 Task: Toggle the close empty group's option in the editor management.
Action: Mouse moved to (19, 512)
Screenshot: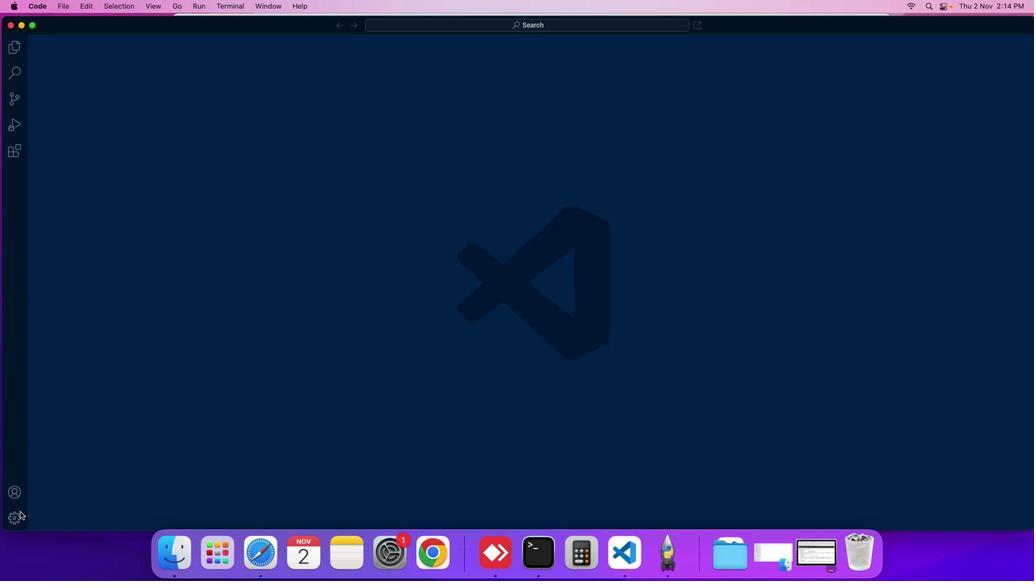 
Action: Mouse pressed left at (19, 512)
Screenshot: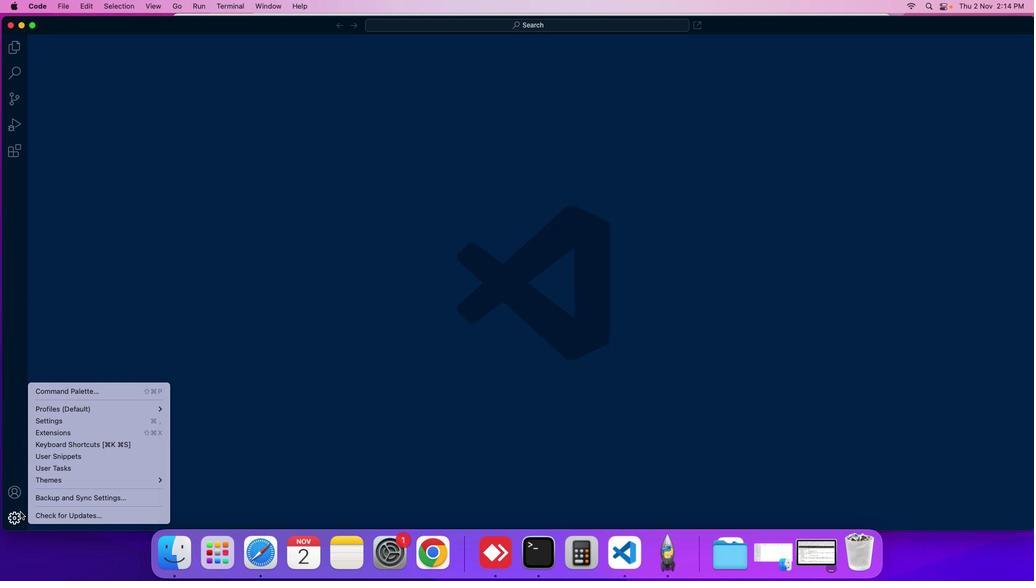 
Action: Mouse moved to (52, 425)
Screenshot: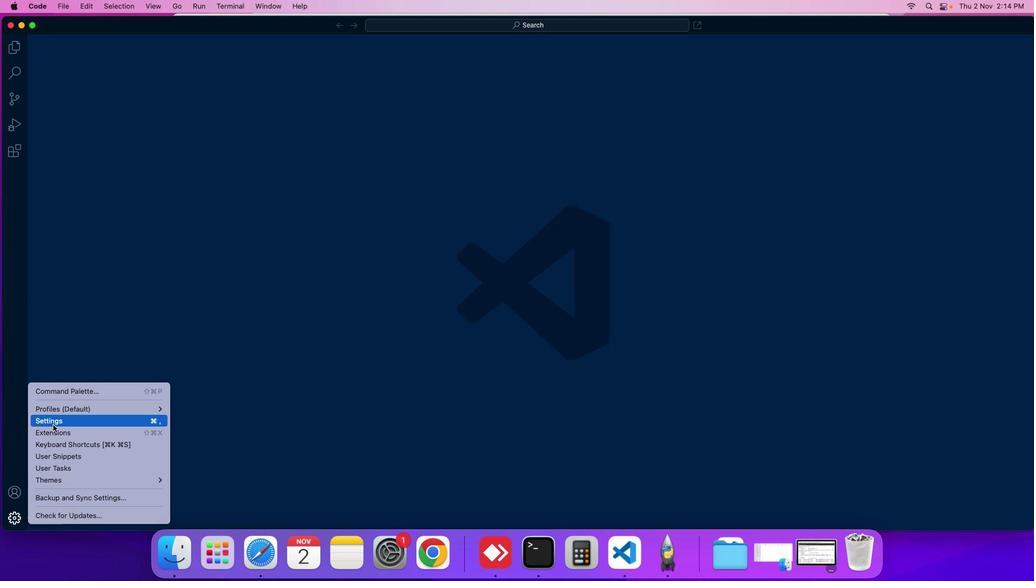 
Action: Mouse pressed left at (52, 425)
Screenshot: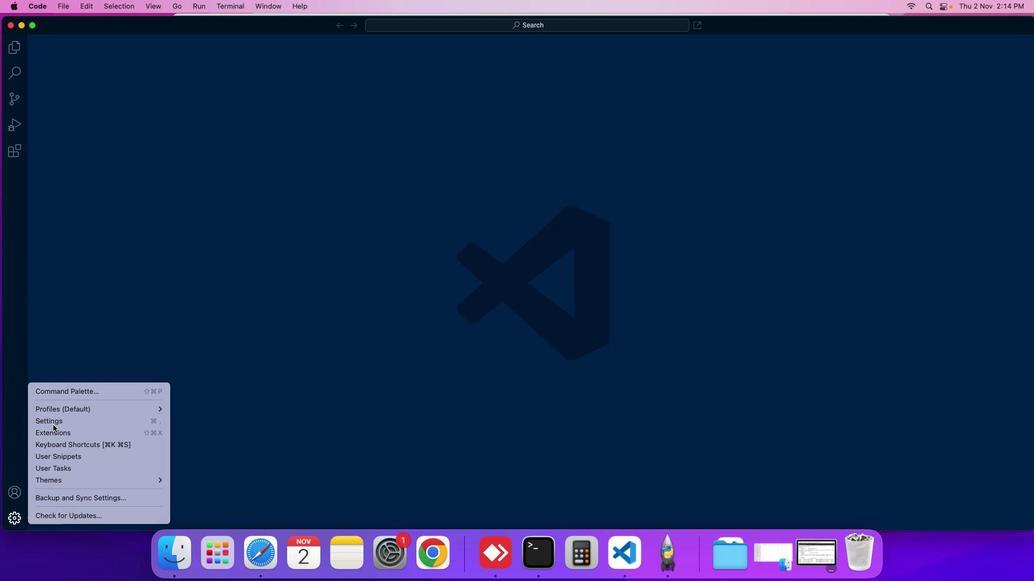 
Action: Mouse moved to (267, 135)
Screenshot: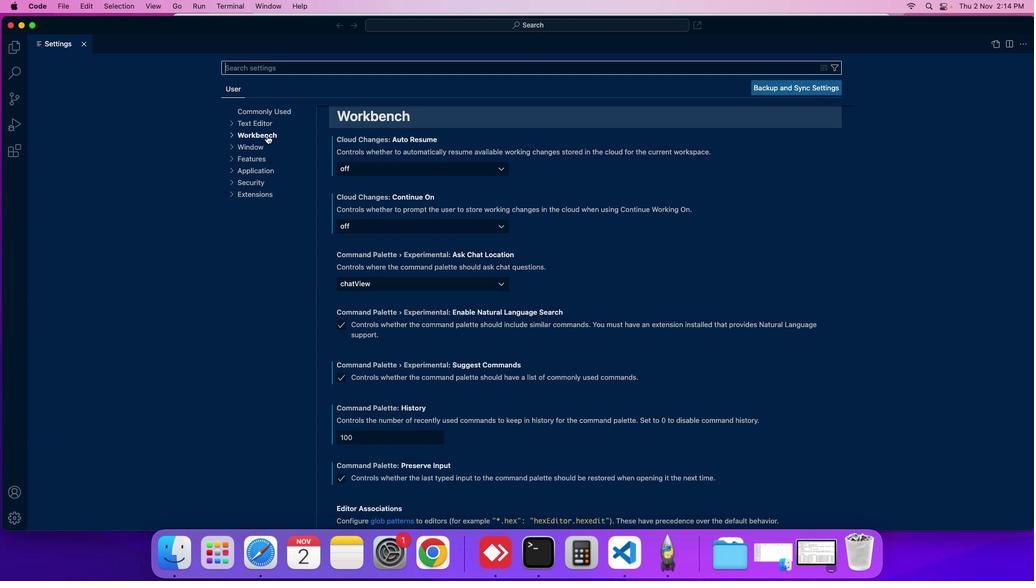 
Action: Mouse pressed left at (267, 135)
Screenshot: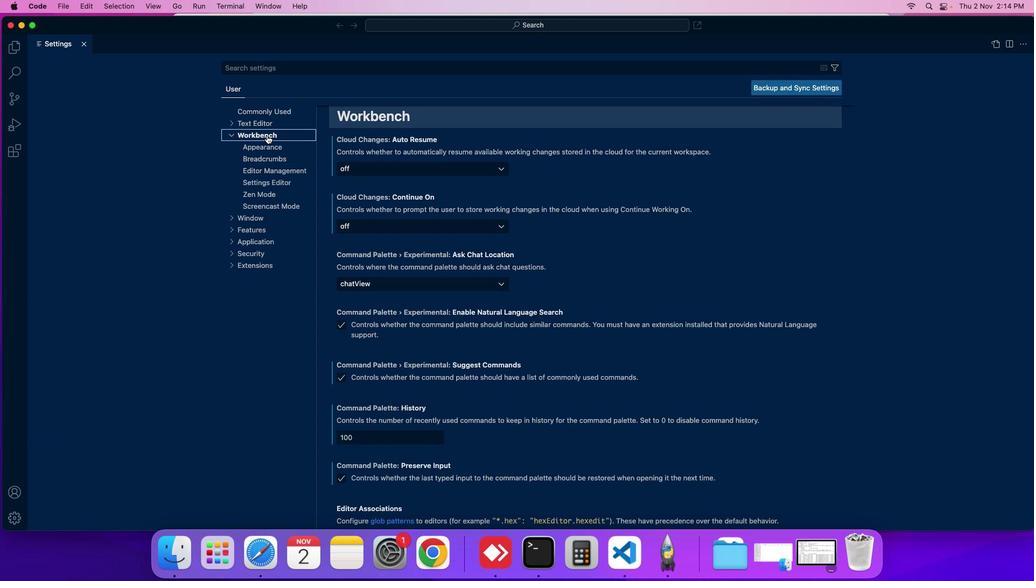 
Action: Mouse moved to (274, 156)
Screenshot: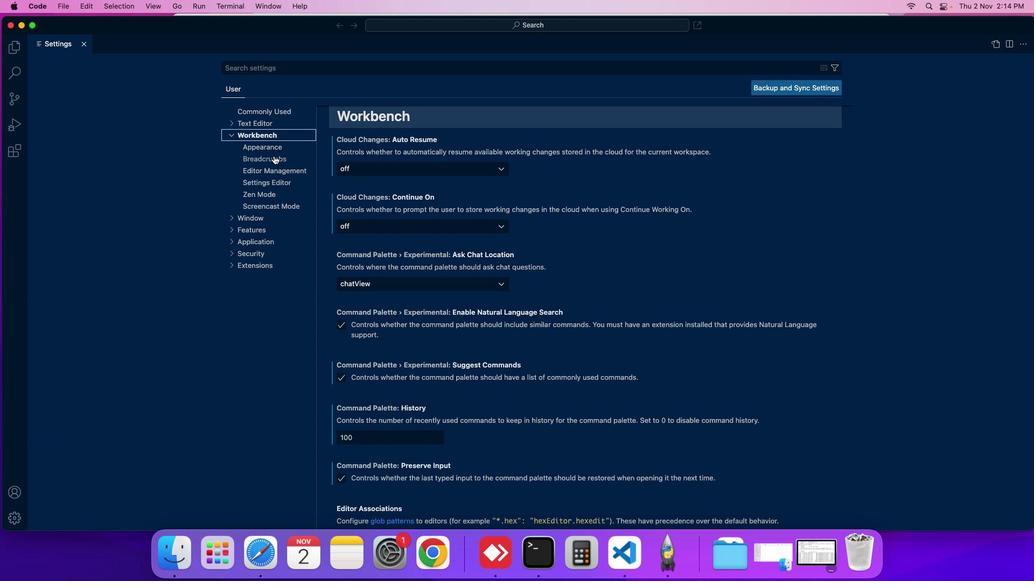 
Action: Mouse pressed left at (274, 156)
Screenshot: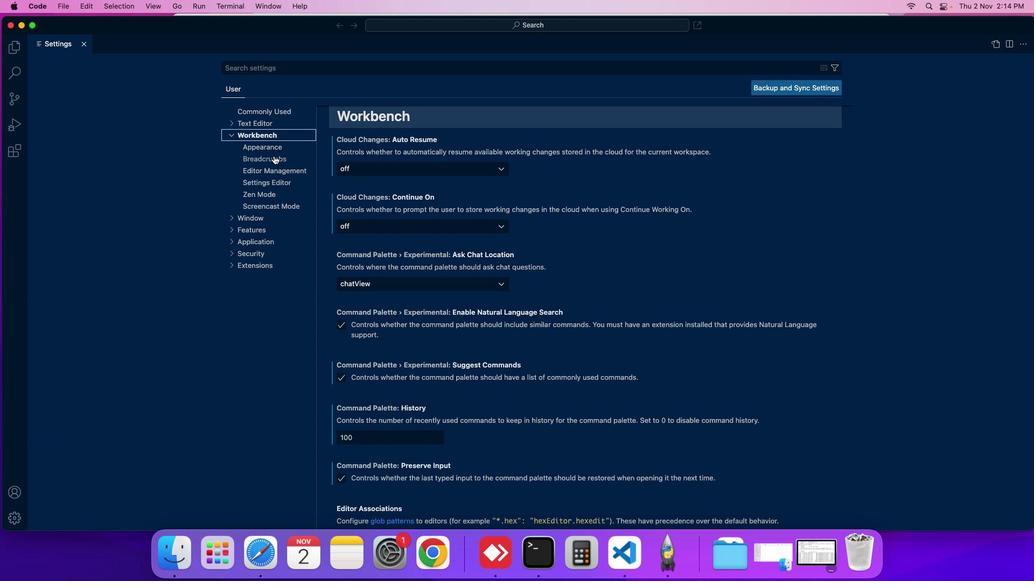 
Action: Mouse moved to (396, 247)
Screenshot: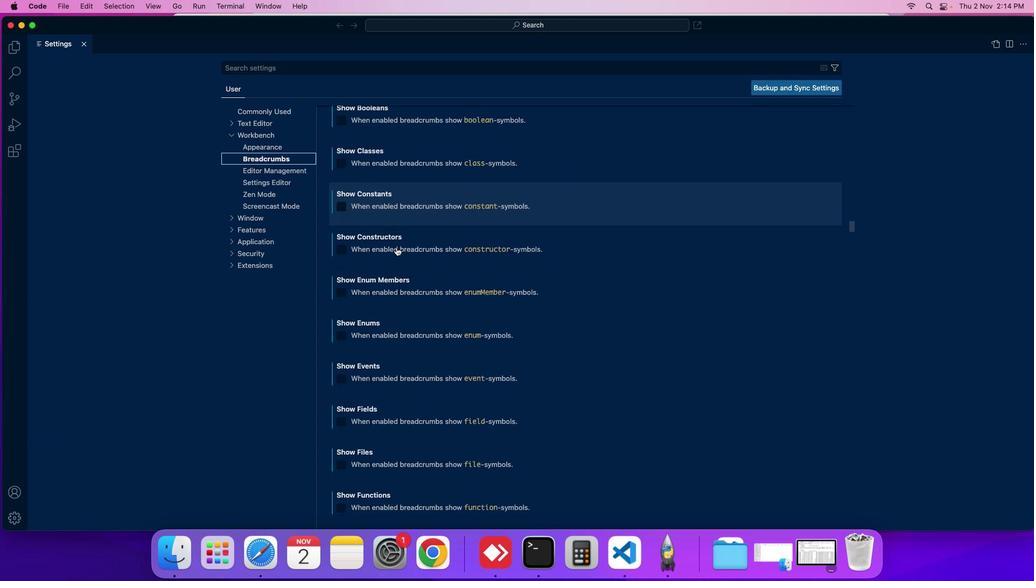
Action: Mouse scrolled (396, 247) with delta (0, 0)
Screenshot: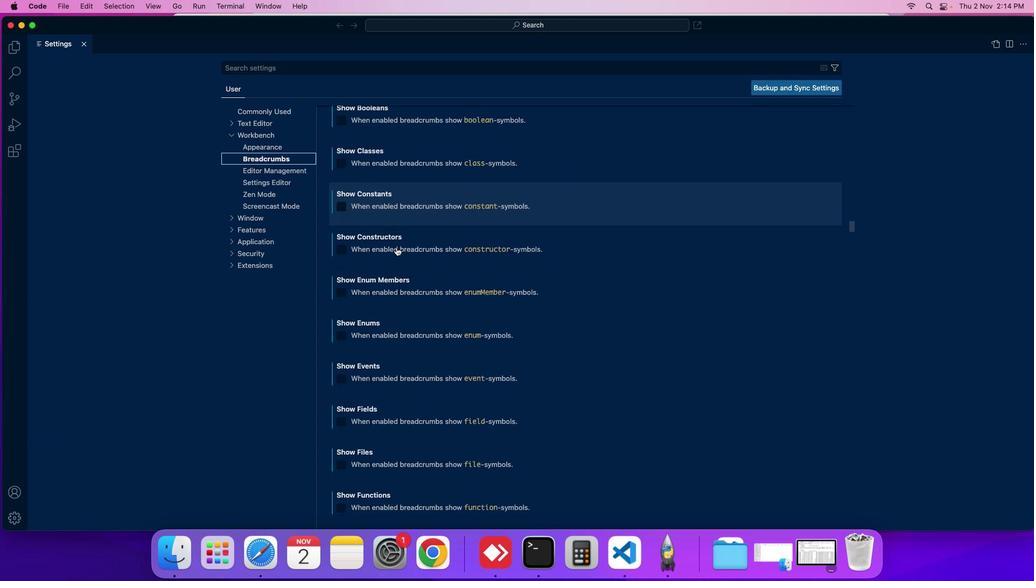 
Action: Mouse scrolled (396, 247) with delta (0, 0)
Screenshot: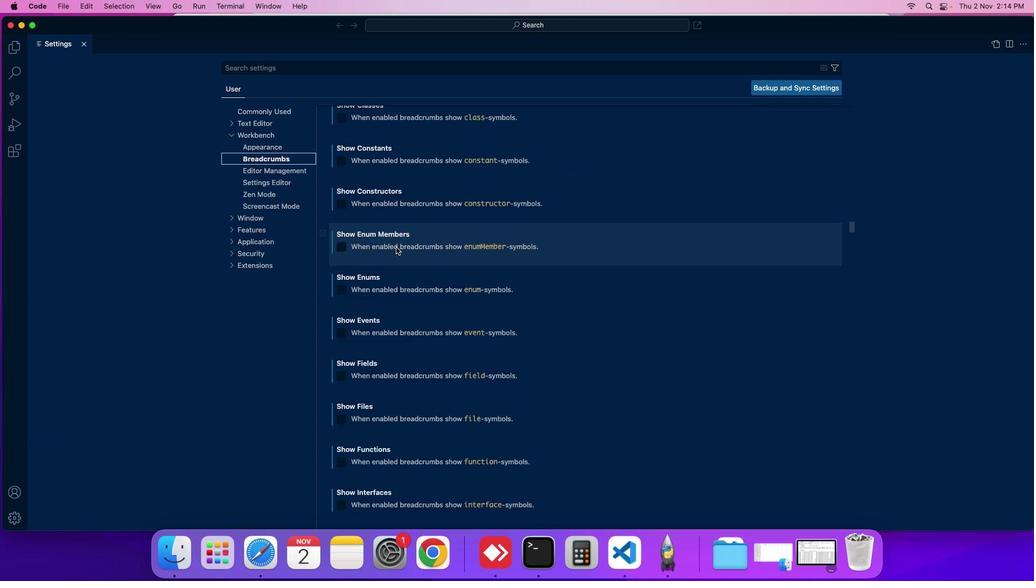 
Action: Mouse scrolled (396, 247) with delta (0, 0)
Screenshot: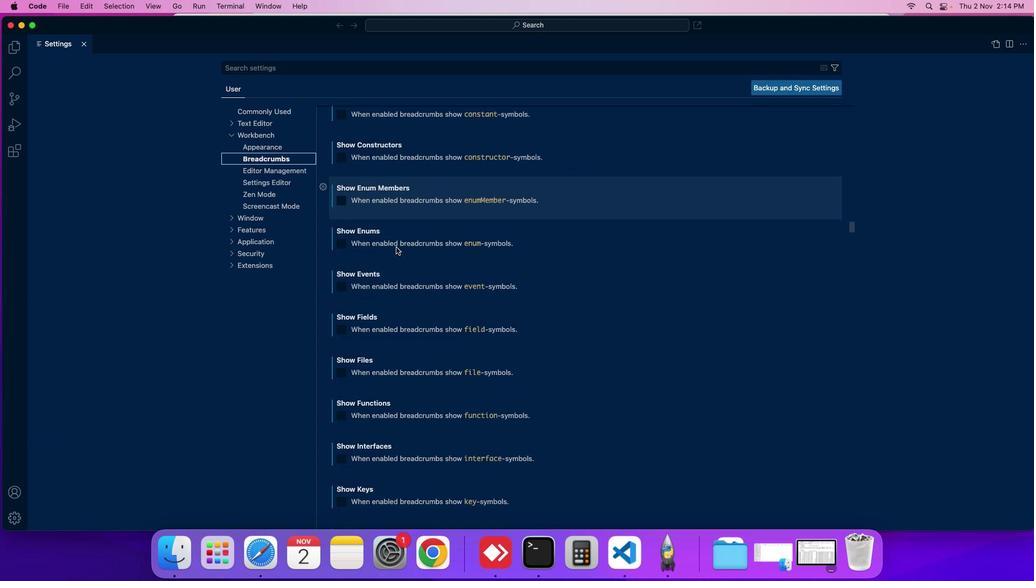
Action: Mouse moved to (396, 247)
Screenshot: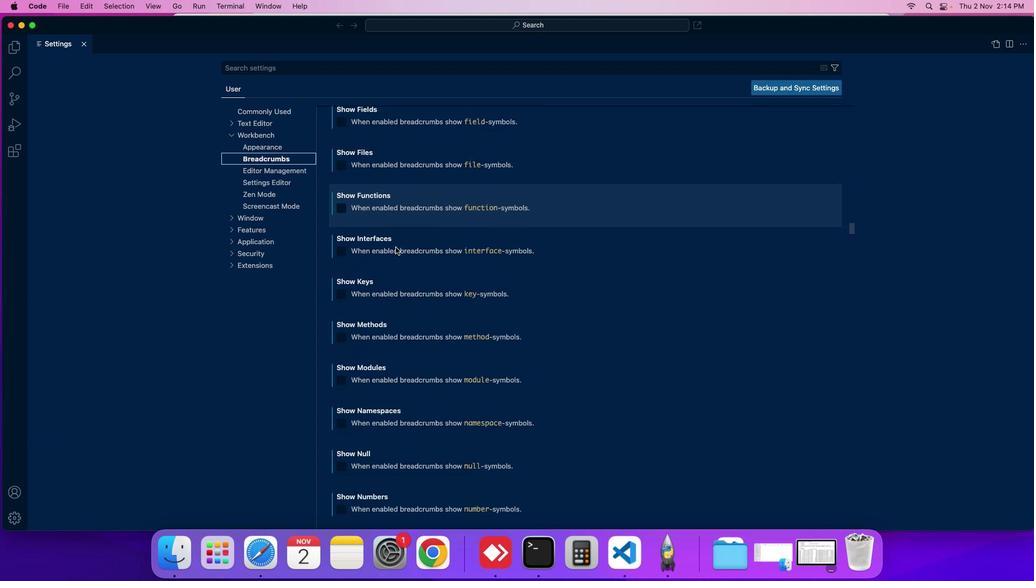 
Action: Mouse scrolled (396, 247) with delta (0, 0)
Screenshot: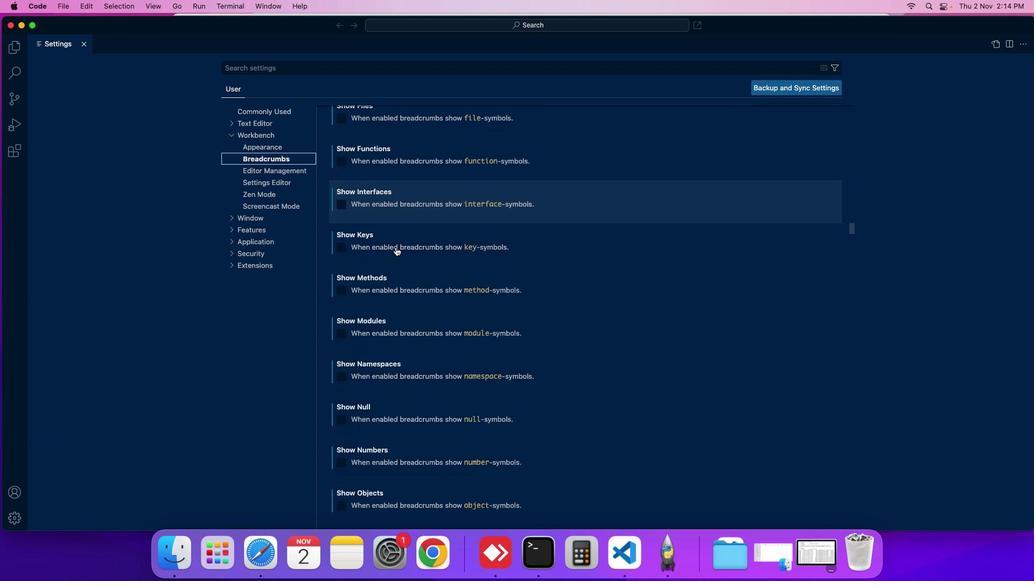 
Action: Mouse moved to (396, 247)
Screenshot: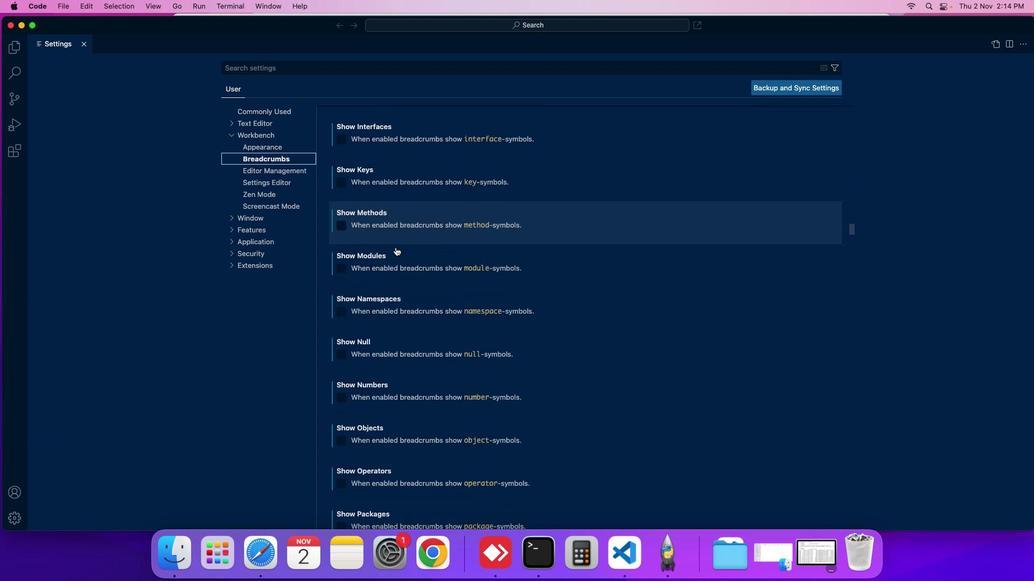 
Action: Mouse scrolled (396, 247) with delta (0, 0)
Screenshot: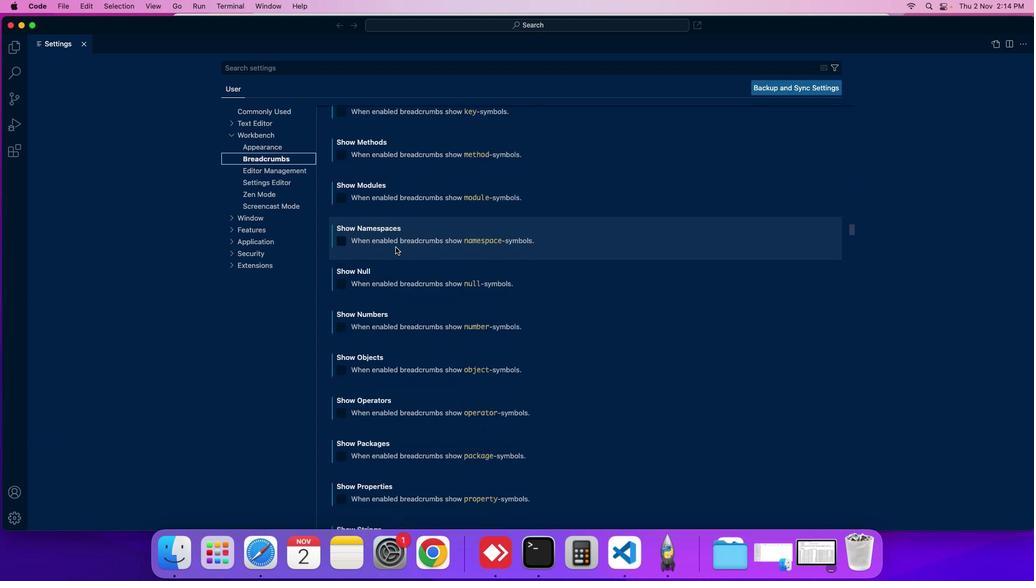 
Action: Mouse scrolled (396, 247) with delta (0, 0)
Screenshot: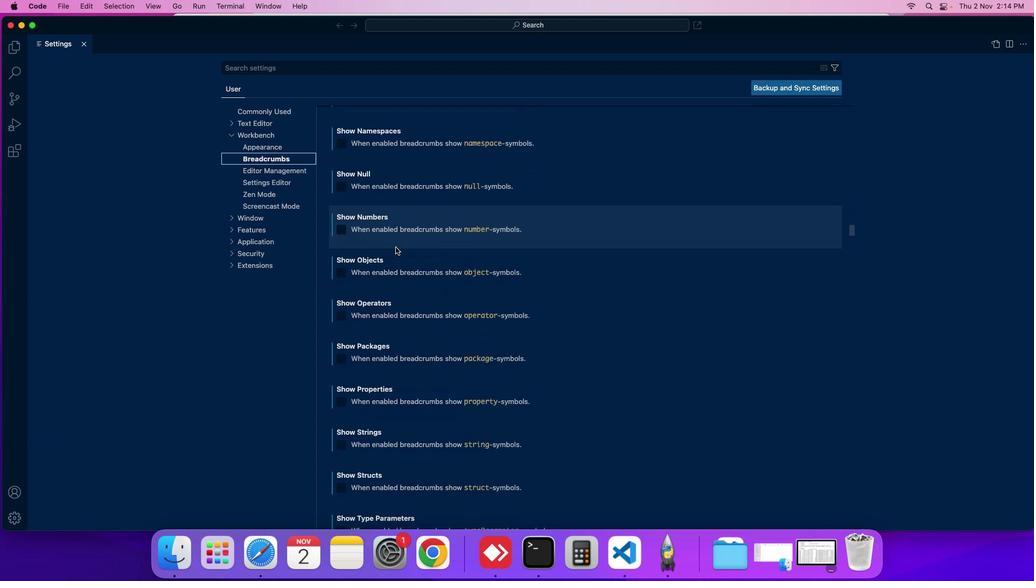 
Action: Mouse scrolled (396, 247) with delta (0, 0)
Screenshot: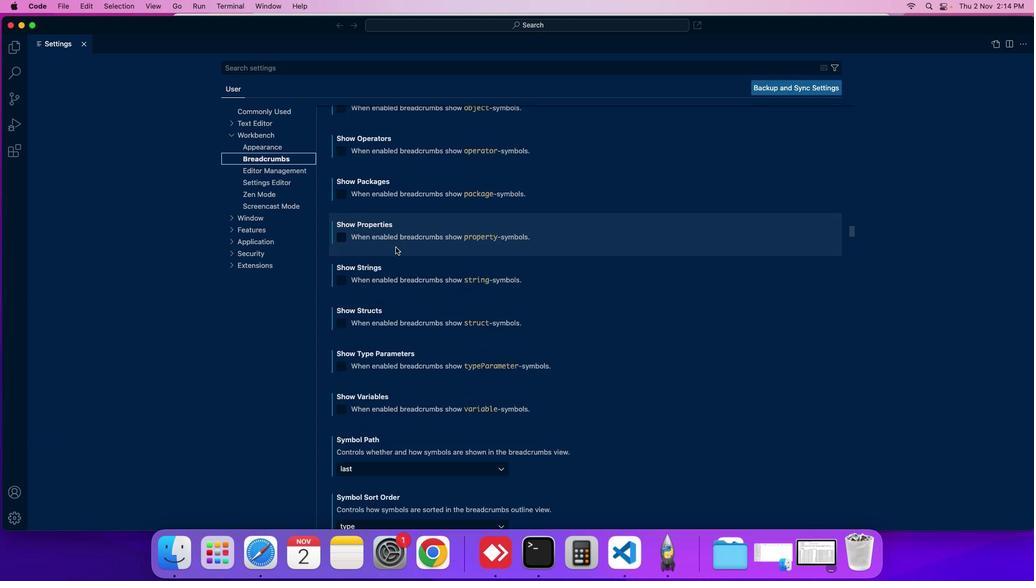 
Action: Mouse scrolled (396, 247) with delta (0, 0)
Screenshot: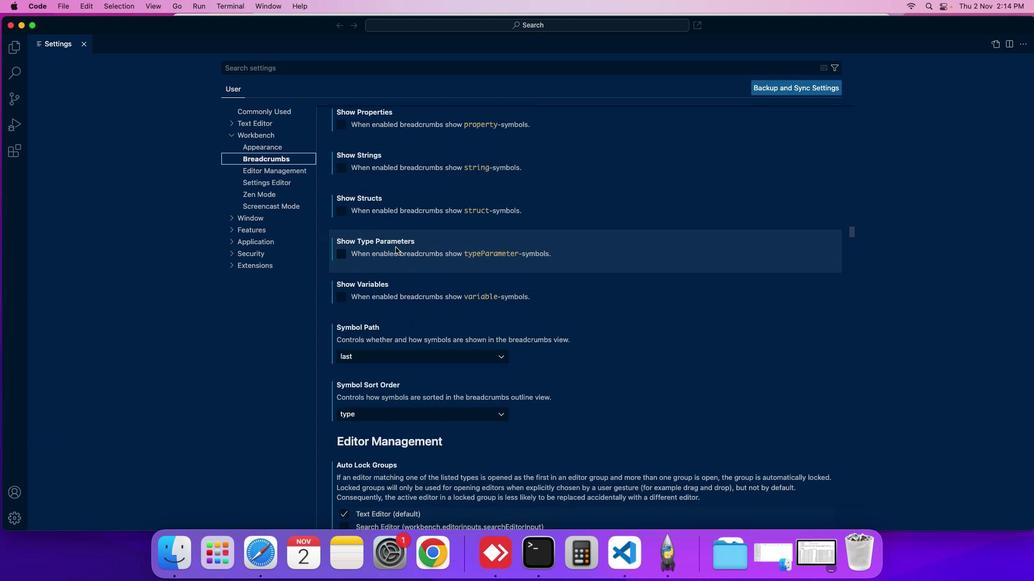 
Action: Mouse scrolled (396, 247) with delta (0, 0)
Screenshot: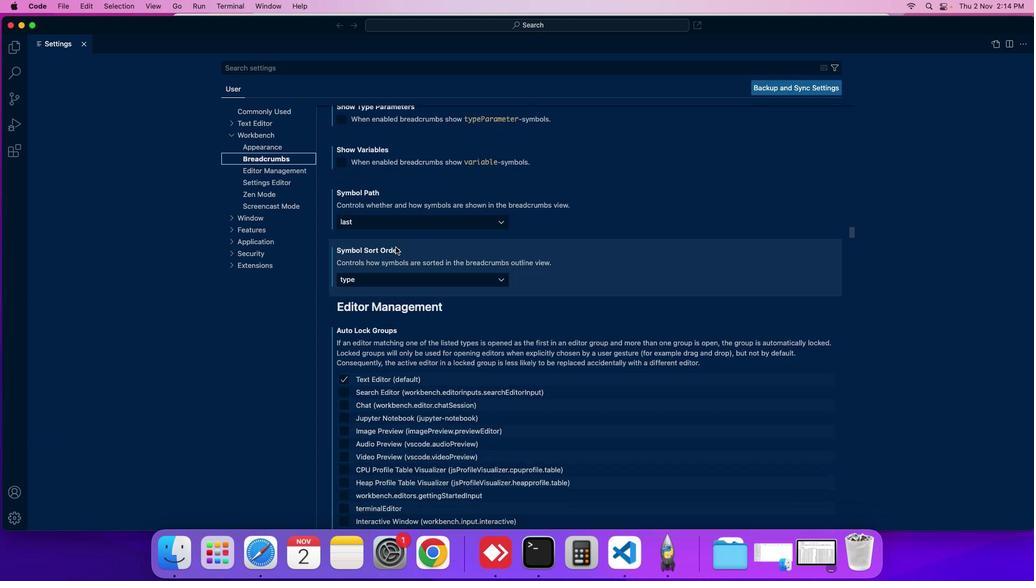 
Action: Mouse scrolled (396, 247) with delta (0, 0)
Screenshot: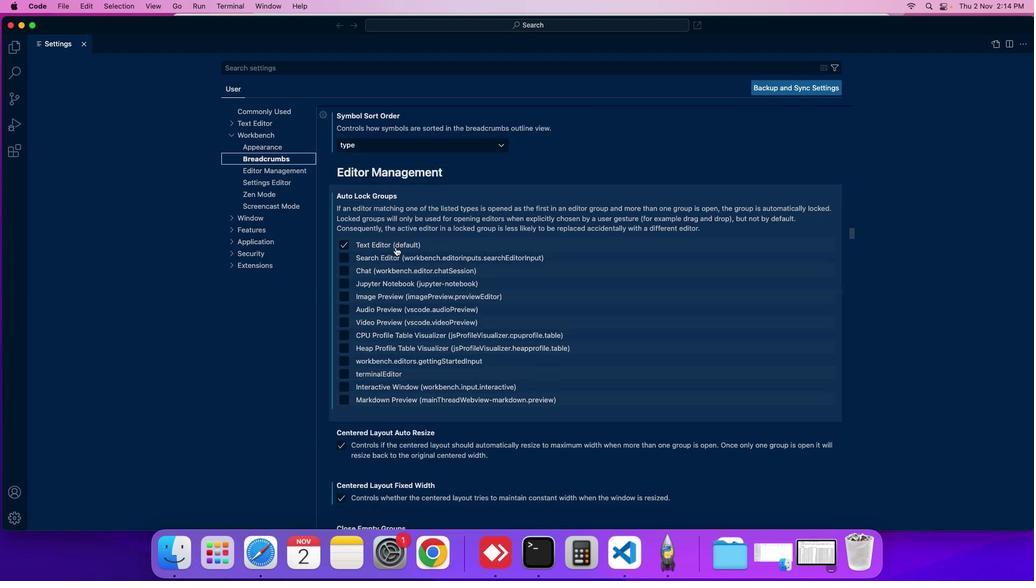 
Action: Mouse scrolled (396, 247) with delta (0, 0)
Screenshot: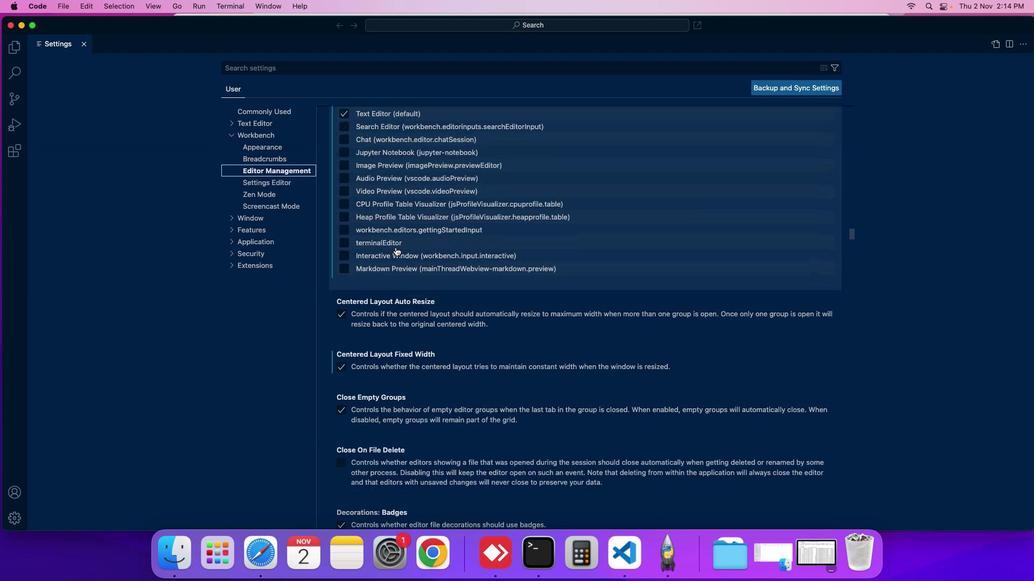 
Action: Mouse scrolled (396, 247) with delta (0, 0)
Screenshot: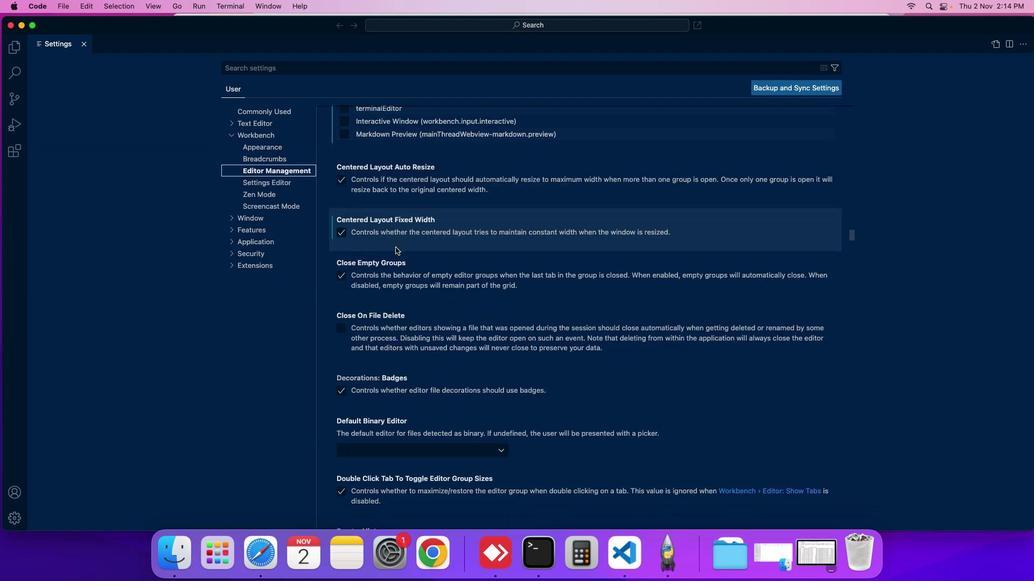 
Action: Mouse moved to (342, 273)
Screenshot: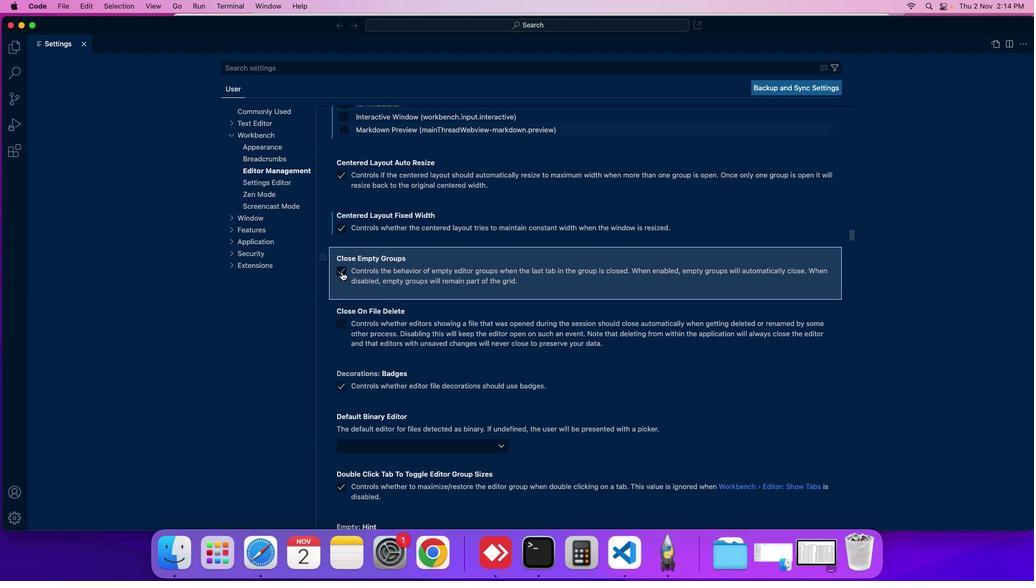 
Action: Mouse pressed left at (342, 273)
Screenshot: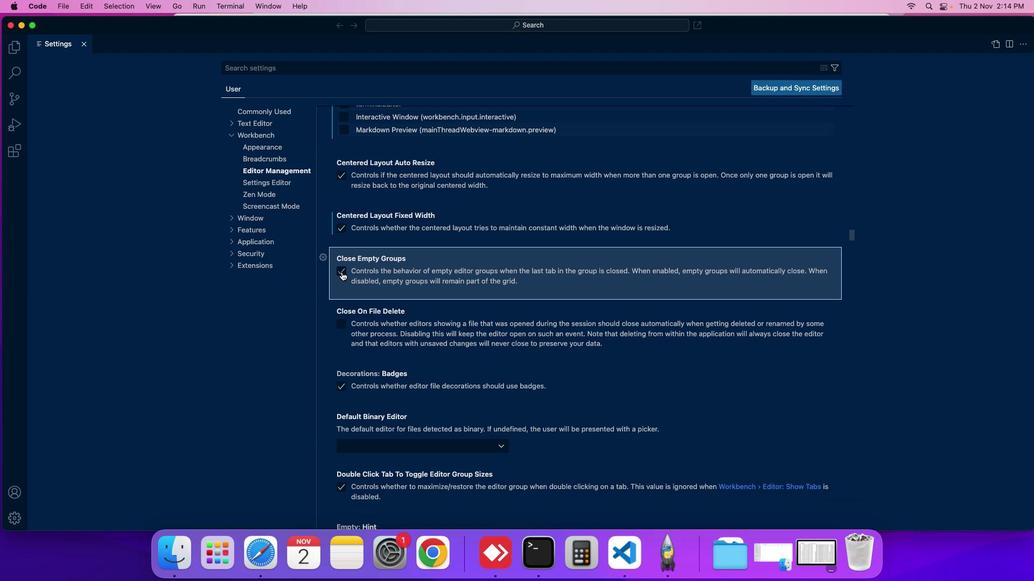 
Action: Mouse moved to (341, 272)
Screenshot: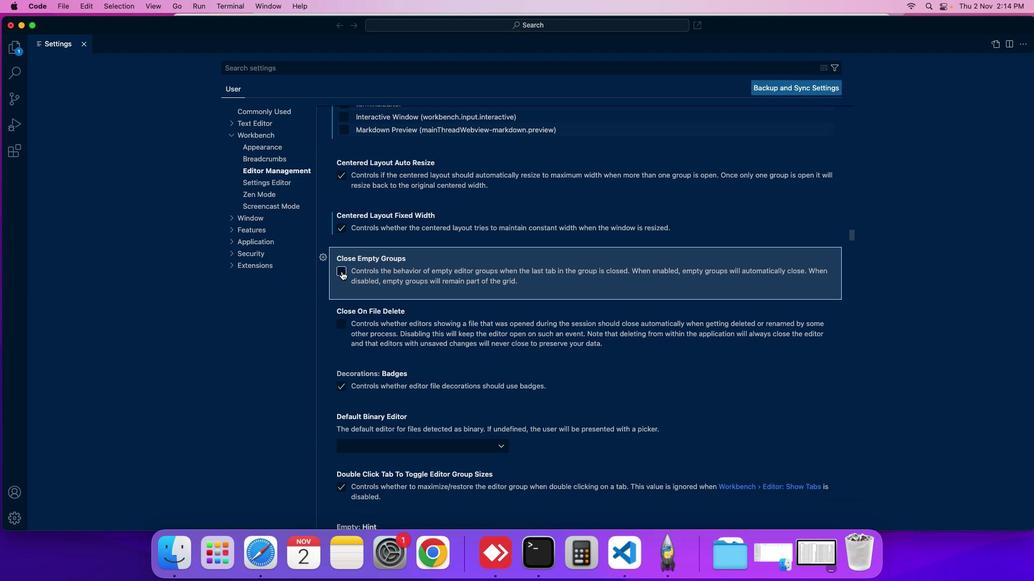 
